 Task: Add Bulk Foods Gummi Apple Rings to the cart.
Action: Mouse moved to (23, 77)
Screenshot: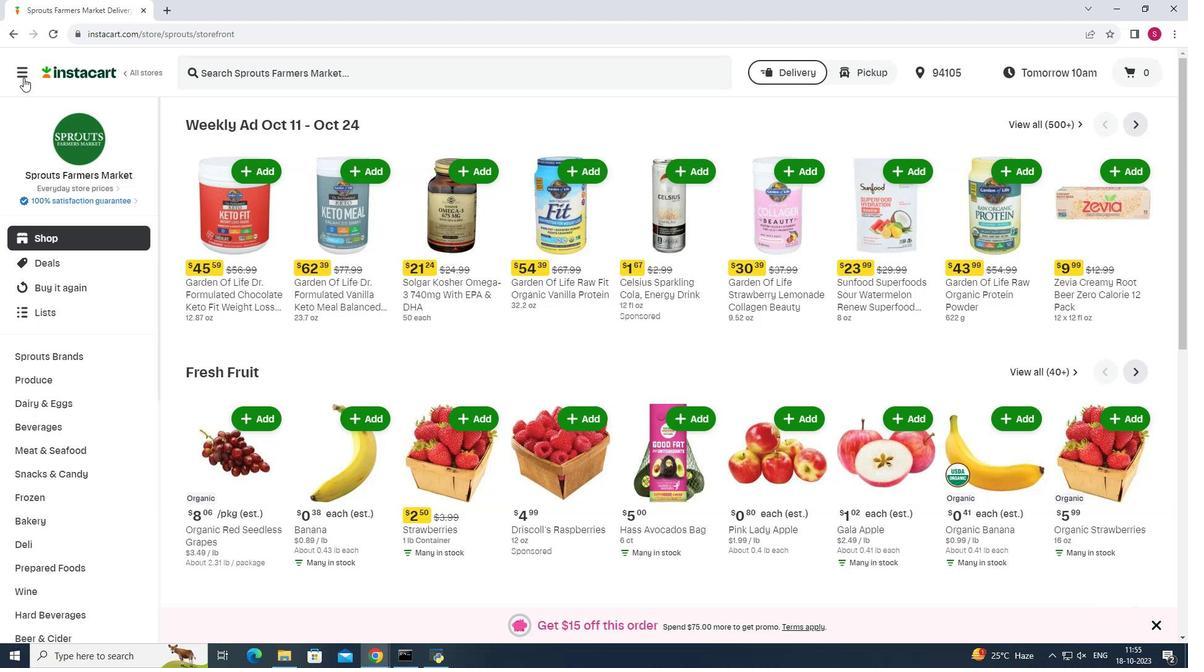 
Action: Mouse pressed left at (23, 77)
Screenshot: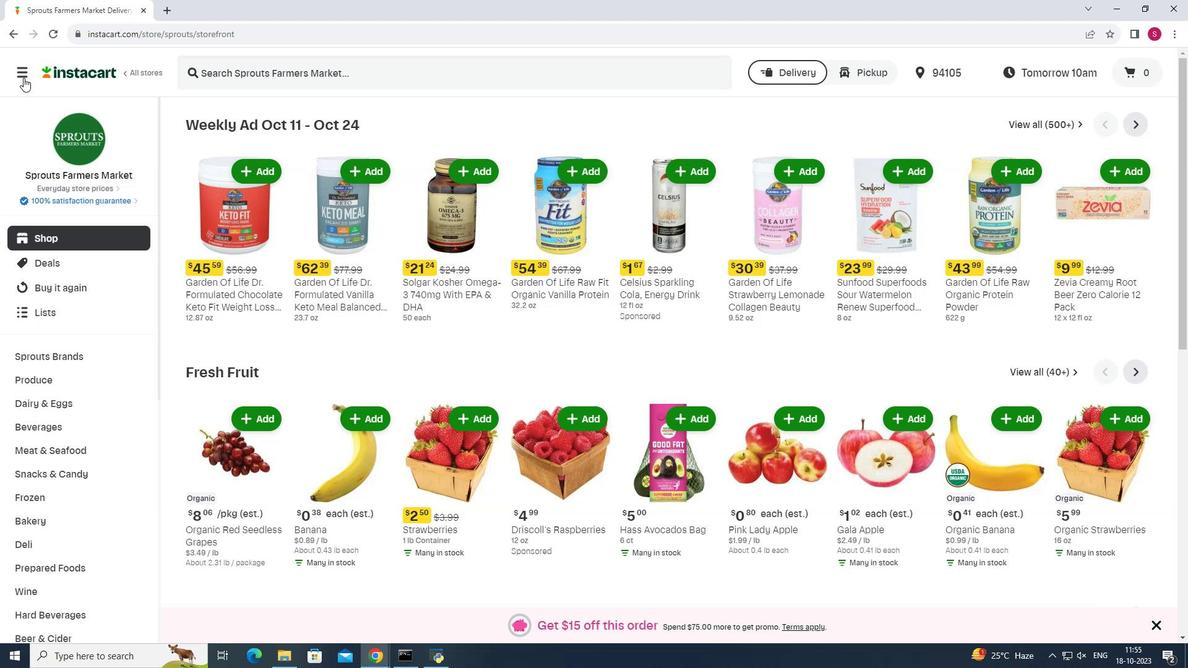 
Action: Mouse moved to (56, 328)
Screenshot: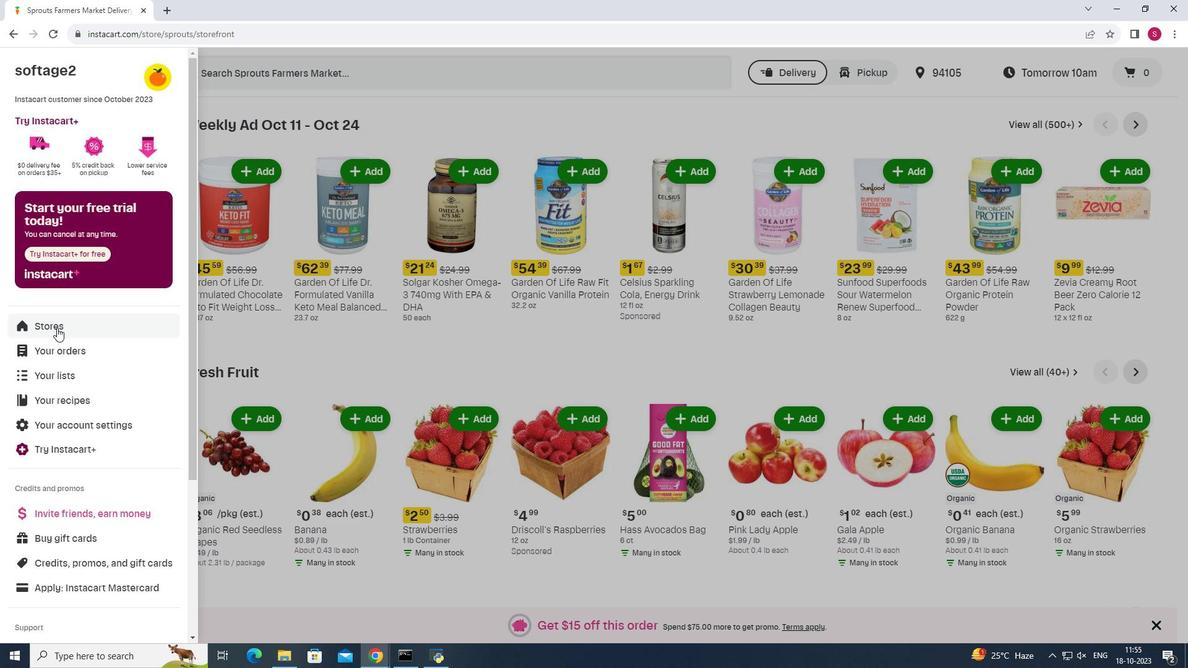 
Action: Mouse pressed left at (56, 328)
Screenshot: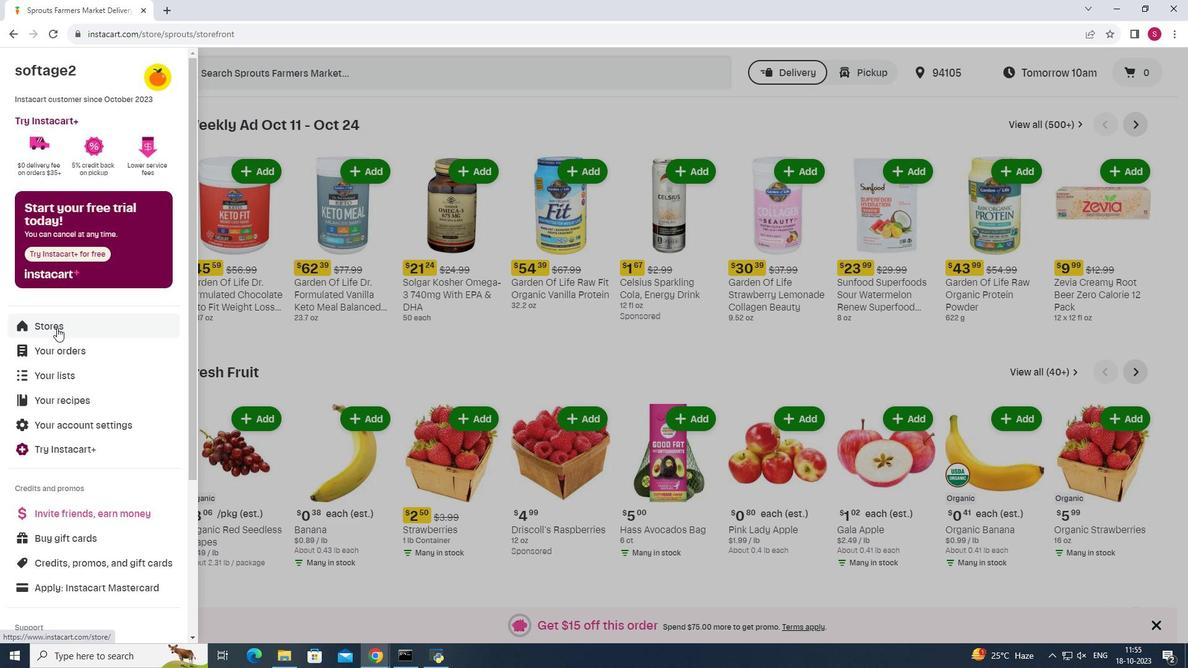 
Action: Mouse moved to (289, 105)
Screenshot: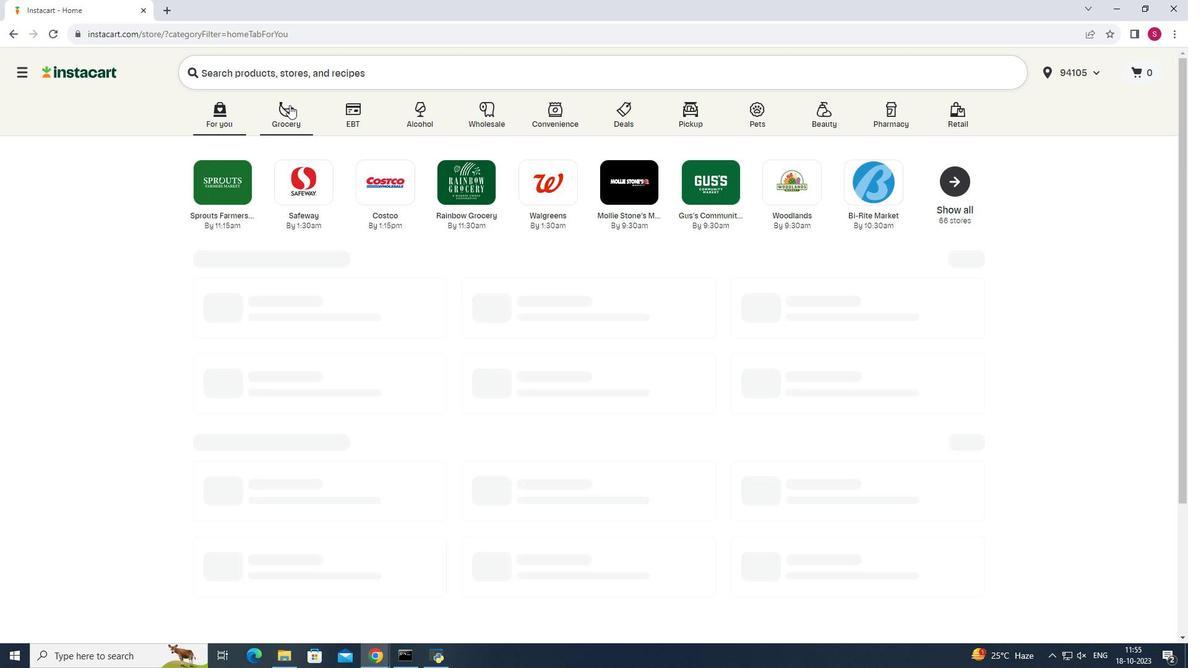 
Action: Mouse pressed left at (289, 105)
Screenshot: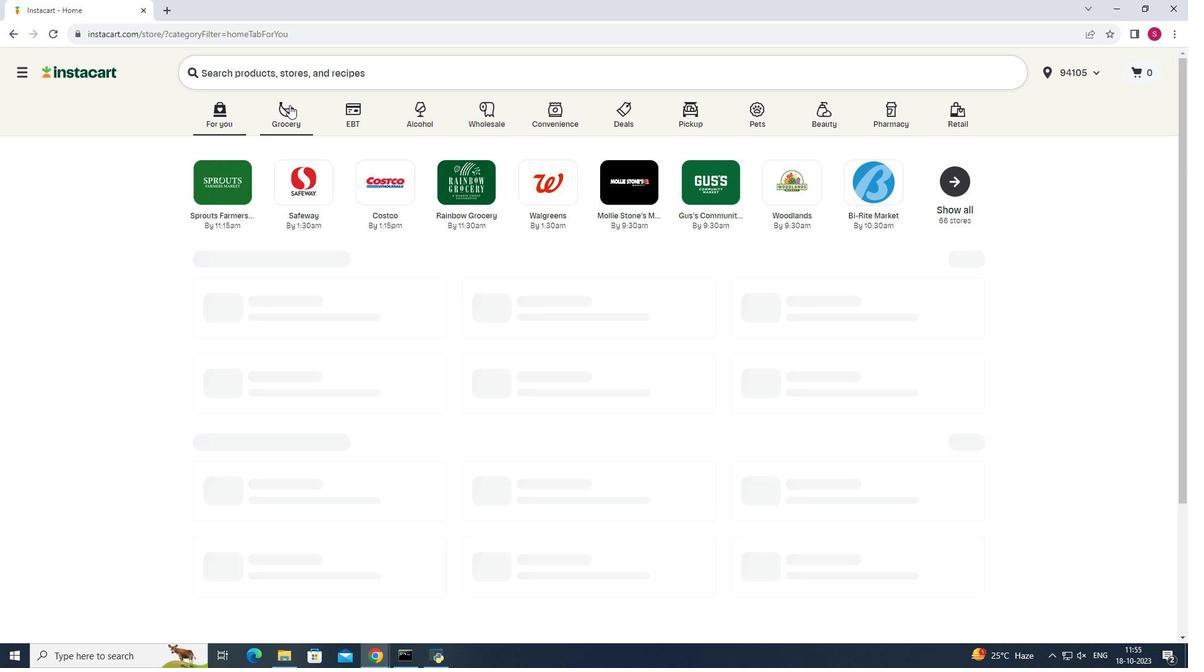 
Action: Mouse moved to (826, 166)
Screenshot: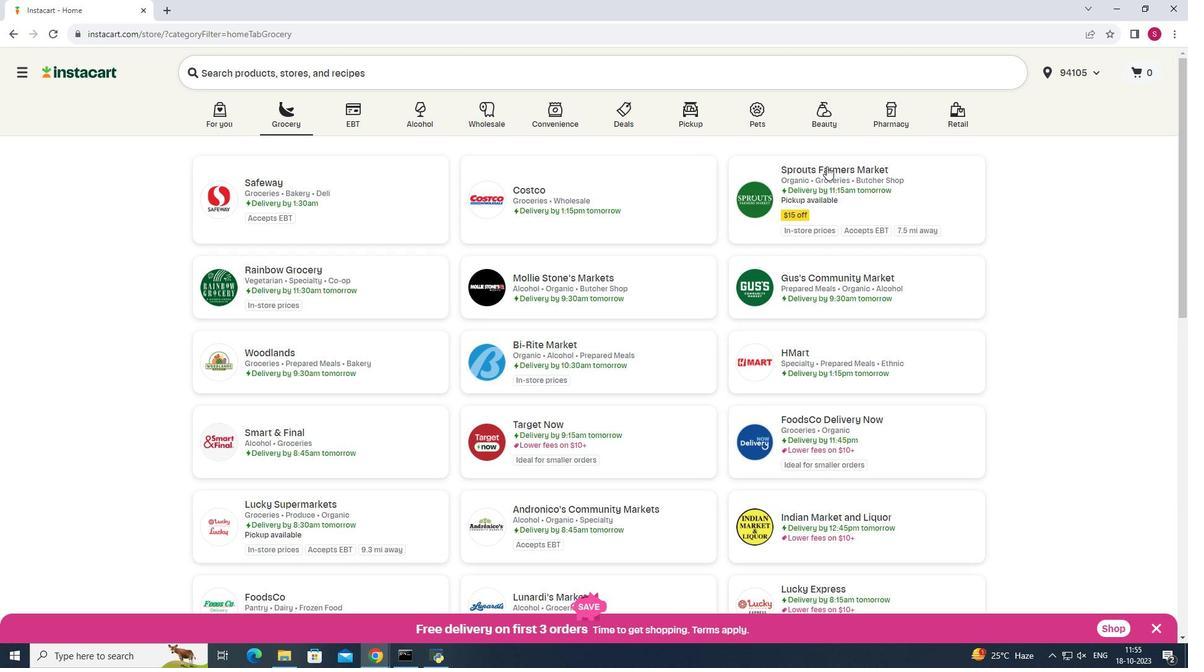 
Action: Mouse pressed left at (826, 166)
Screenshot: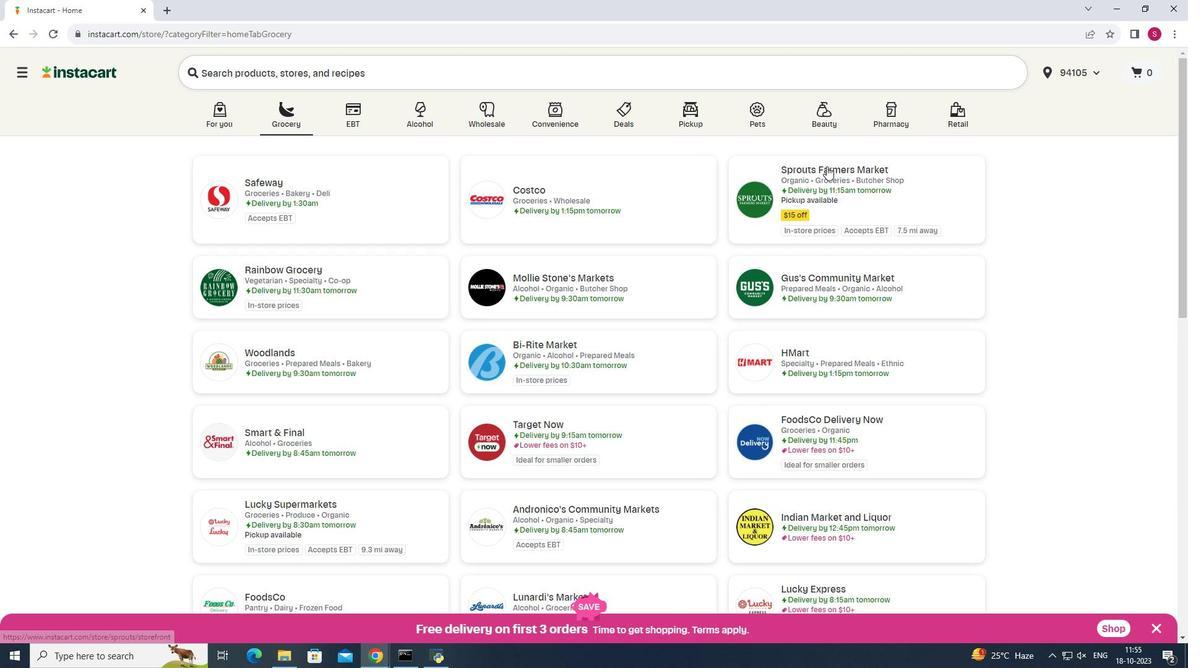 
Action: Mouse moved to (66, 477)
Screenshot: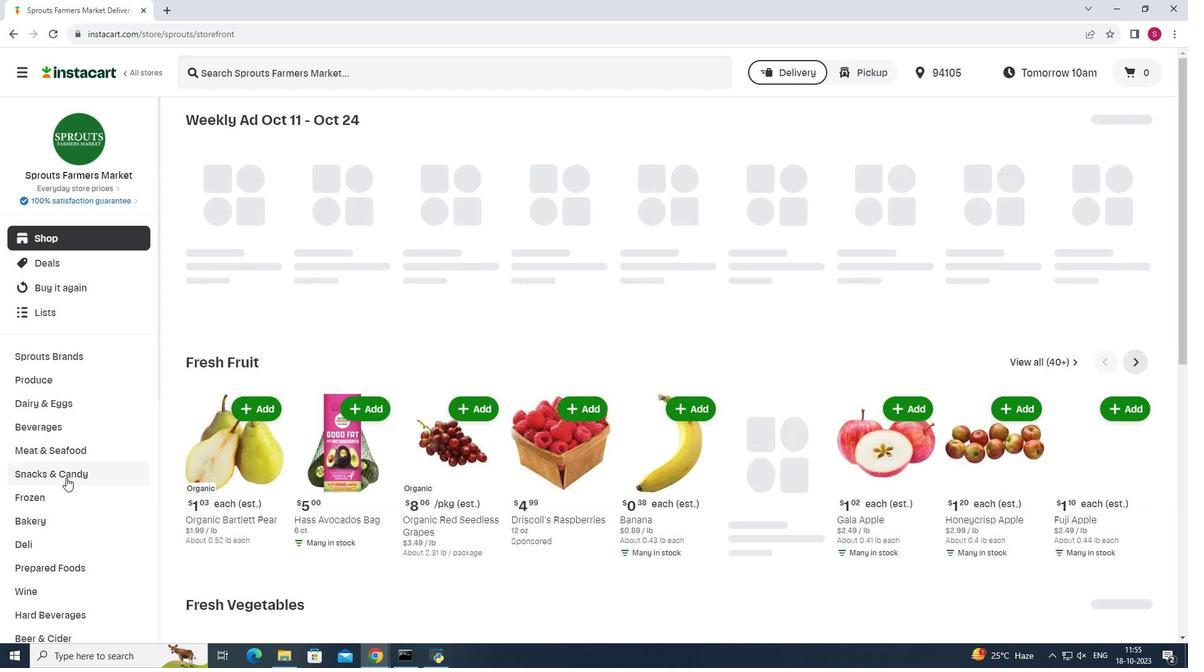 
Action: Mouse pressed left at (66, 477)
Screenshot: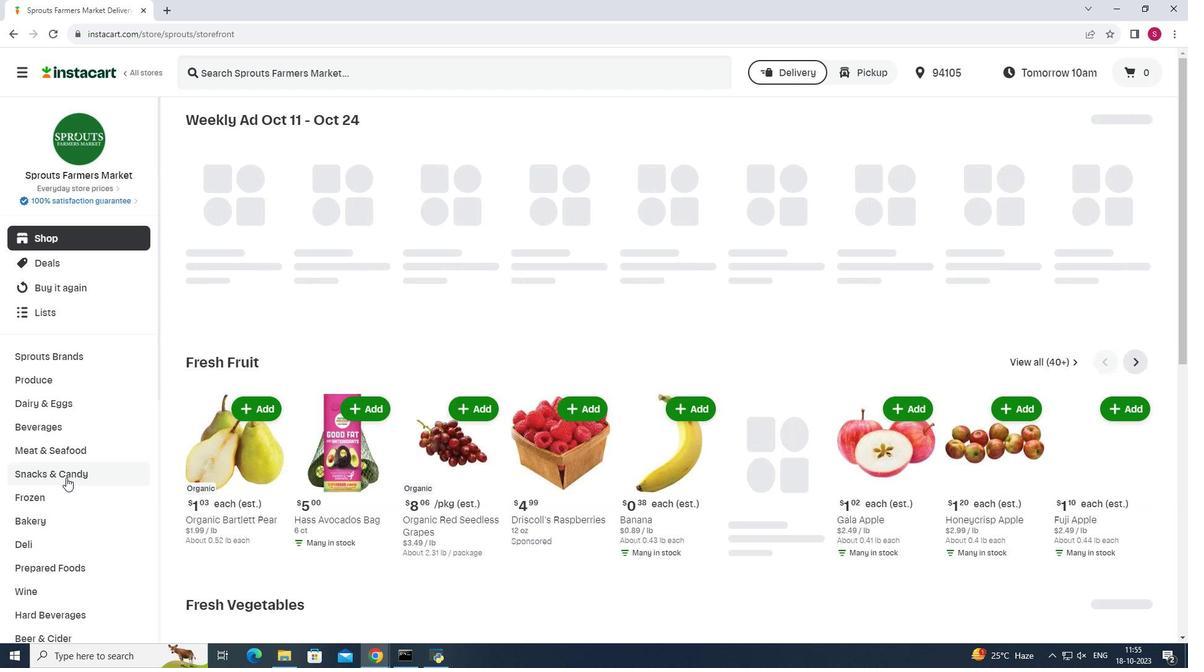 
Action: Mouse moved to (367, 152)
Screenshot: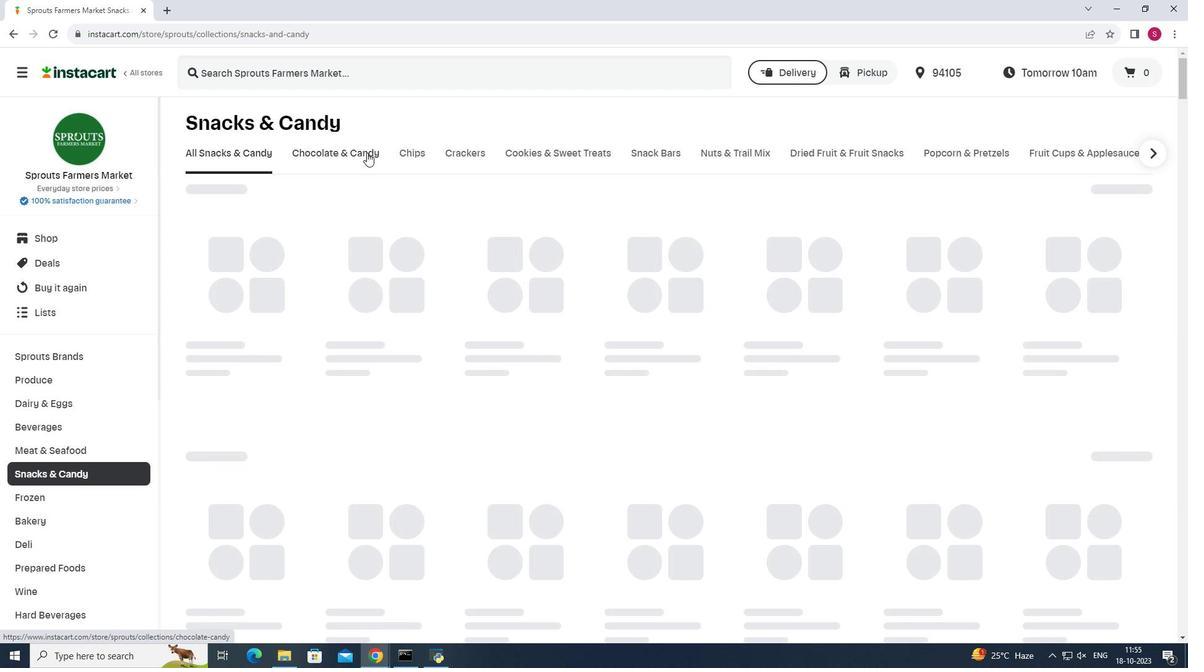 
Action: Mouse pressed left at (367, 152)
Screenshot: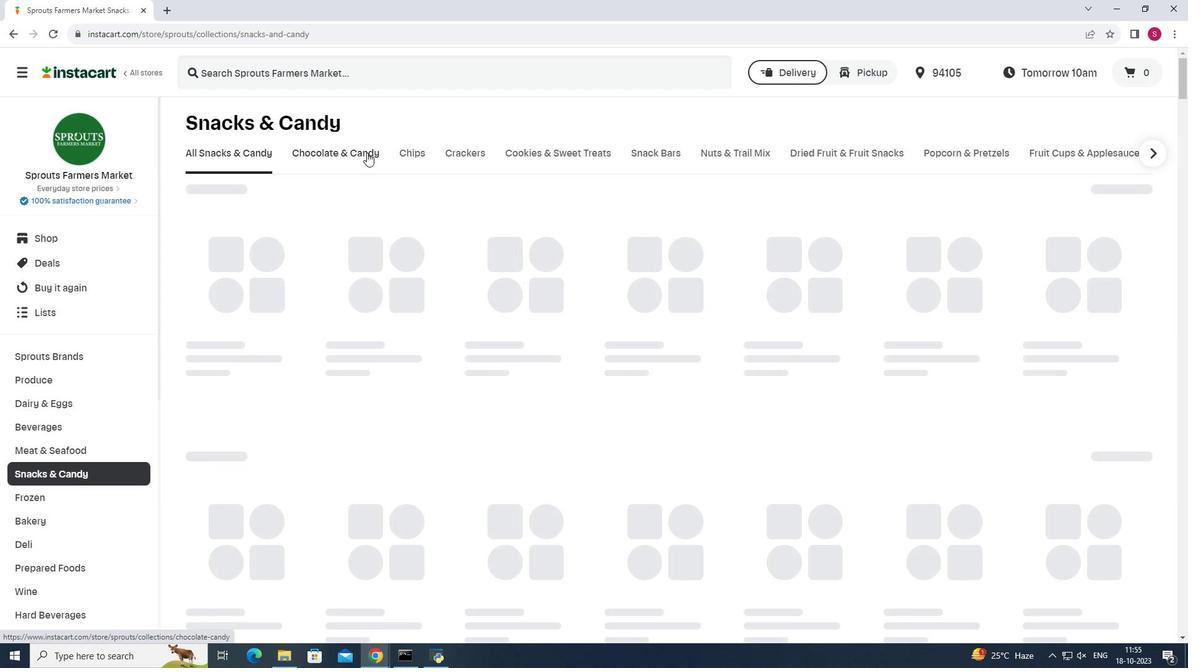 
Action: Mouse moved to (440, 207)
Screenshot: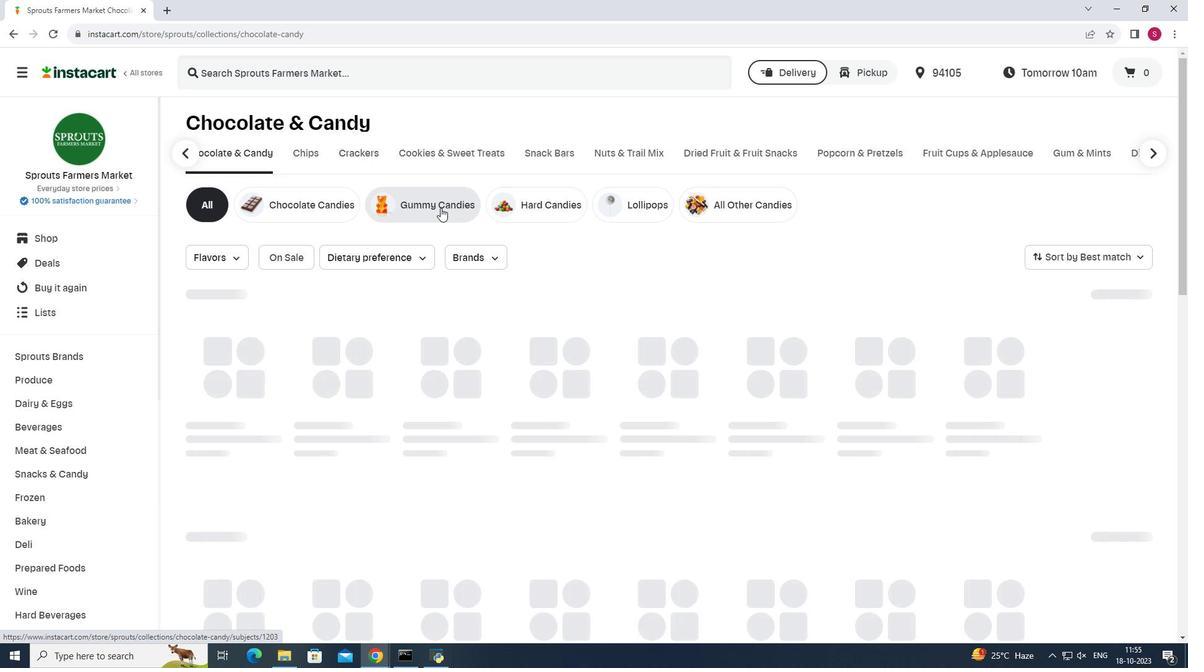 
Action: Mouse pressed left at (440, 207)
Screenshot: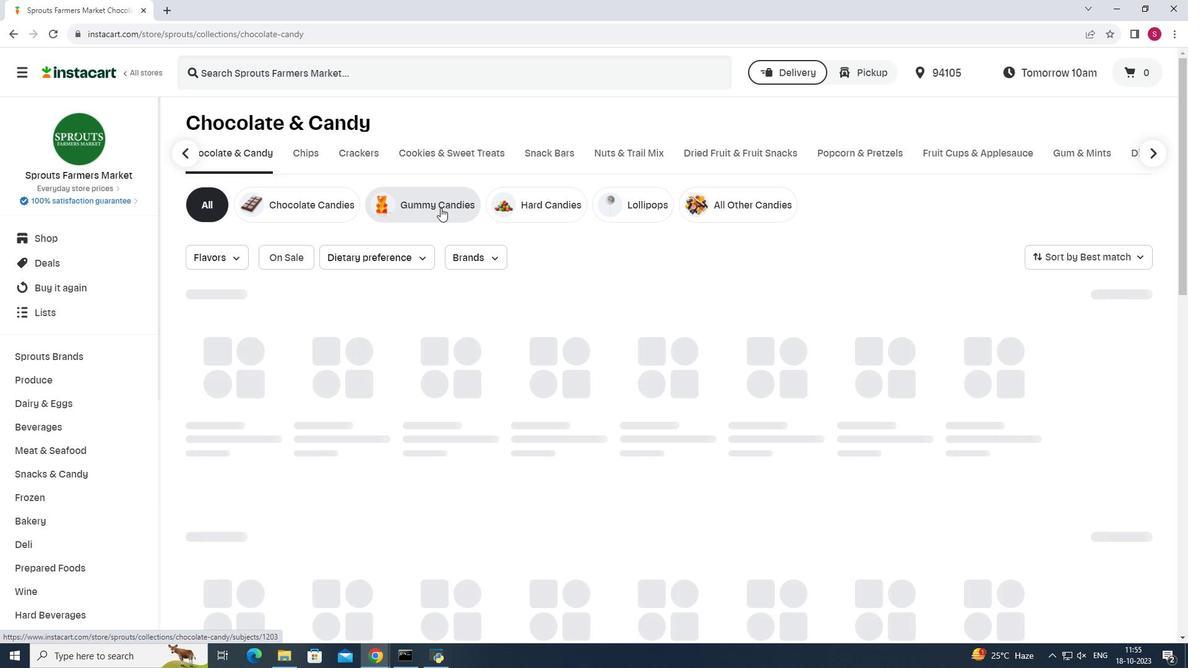 
Action: Mouse moved to (363, 71)
Screenshot: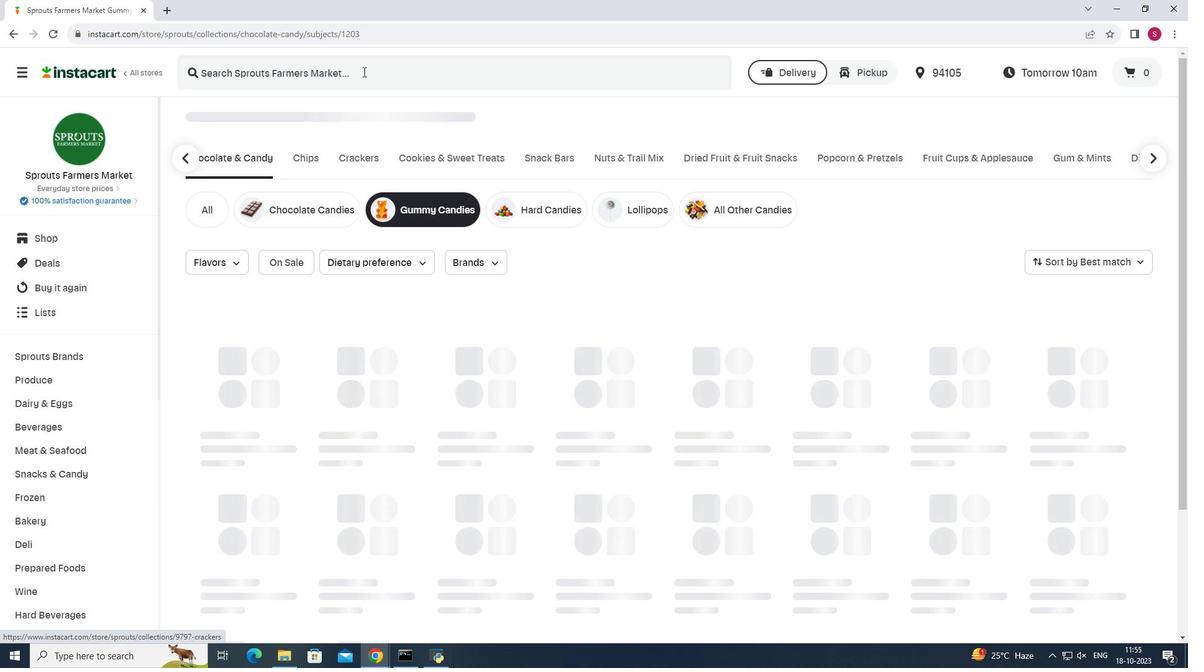 
Action: Mouse pressed left at (363, 71)
Screenshot: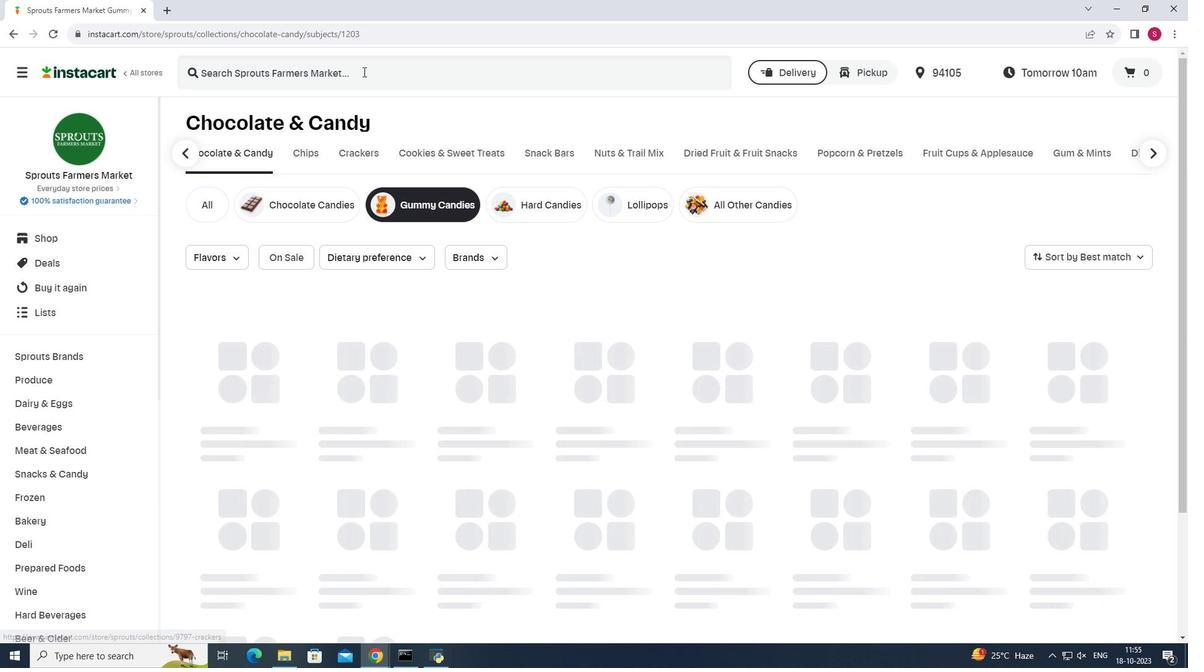 
Action: Key pressed <Key.shift>Bulk<Key.space><Key.shift>Foods<Key.space><Key.shift>Gummi<Key.space><Key.shift>Apple<Key.space><Key.shift>Rings<Key.enter>
Screenshot: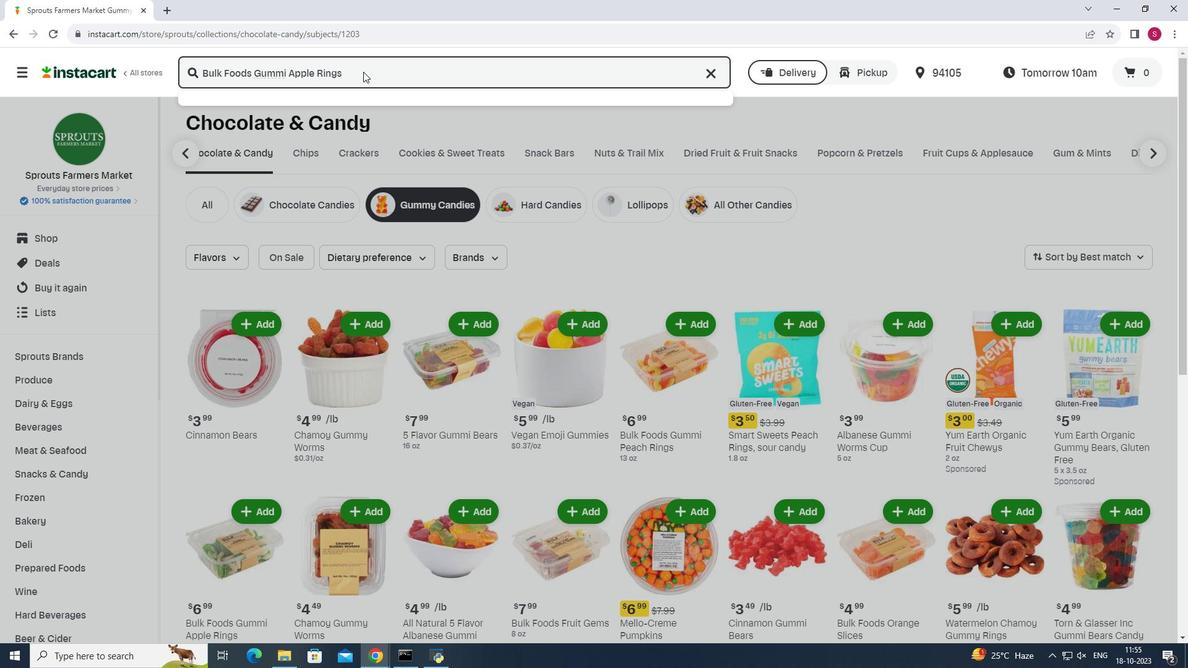 
Action: Mouse moved to (334, 201)
Screenshot: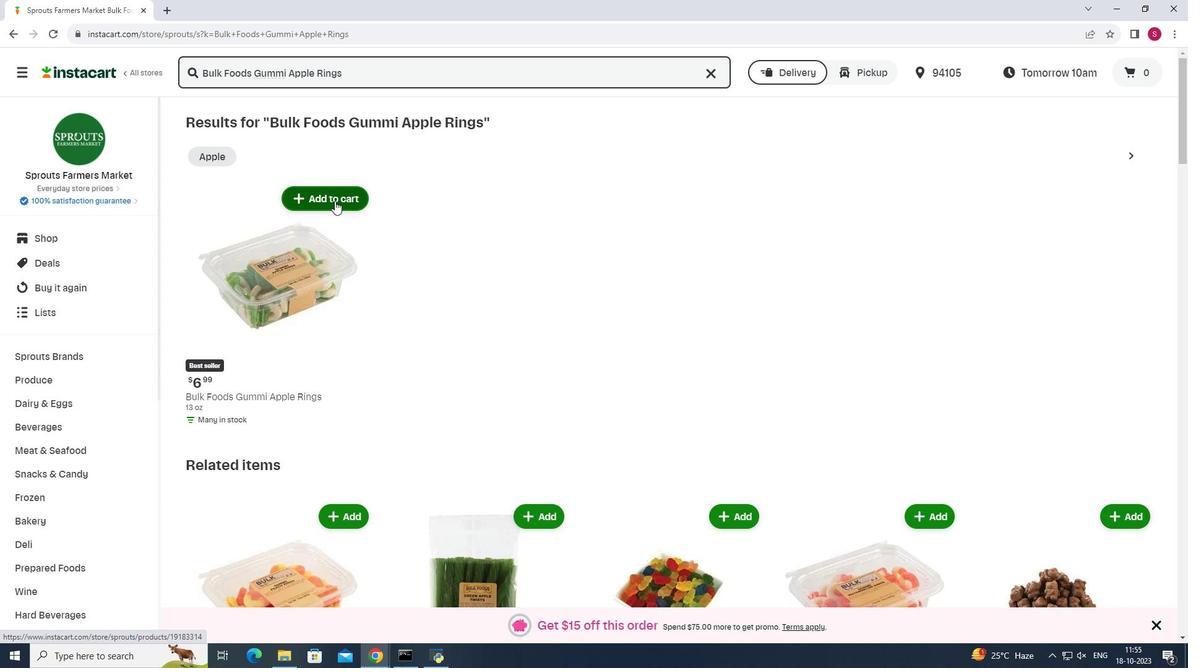 
Action: Mouse pressed left at (334, 201)
Screenshot: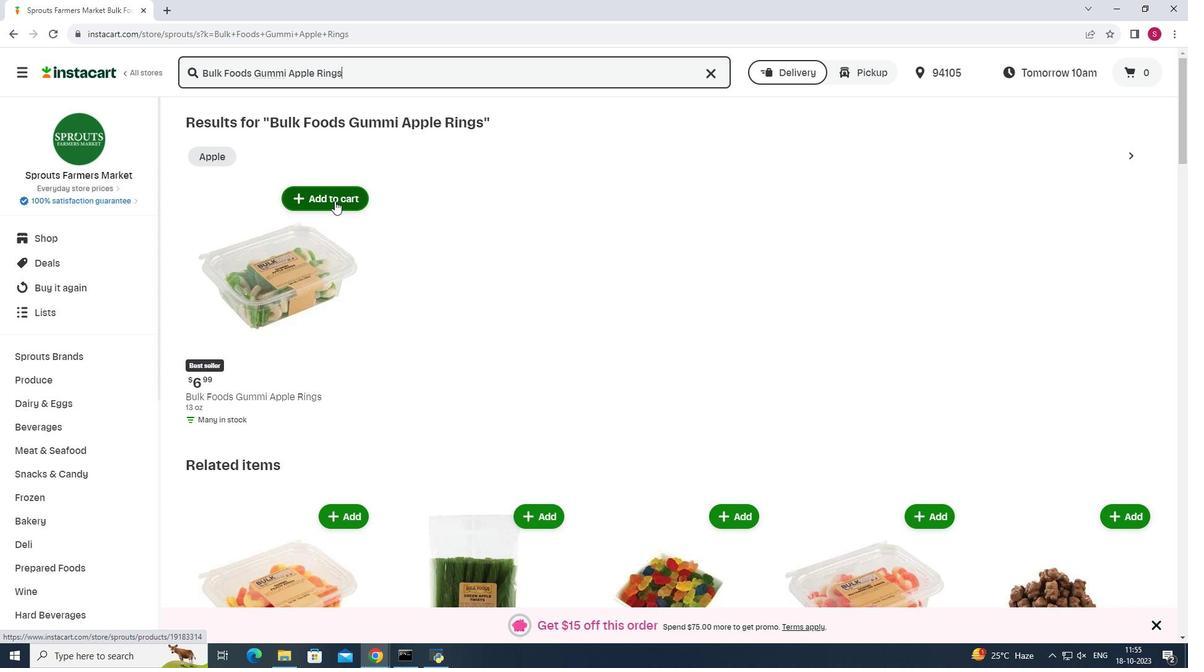 
Action: Mouse moved to (594, 245)
Screenshot: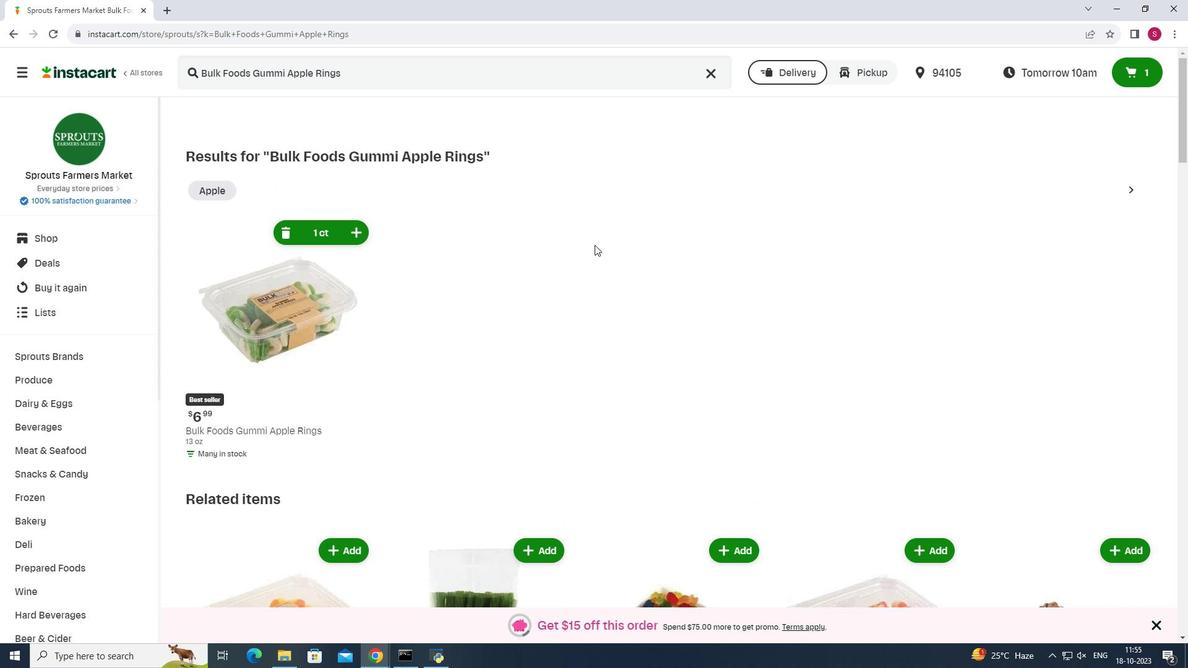 
